 Task: Create a task  Implement a new virtualization system for a company's IT infrastructure , assign it to team member softage.4@softage.net in the project AgileRelay and update the status of the task to  At Risk , set the priority of the task to Medium
Action: Mouse moved to (65, 47)
Screenshot: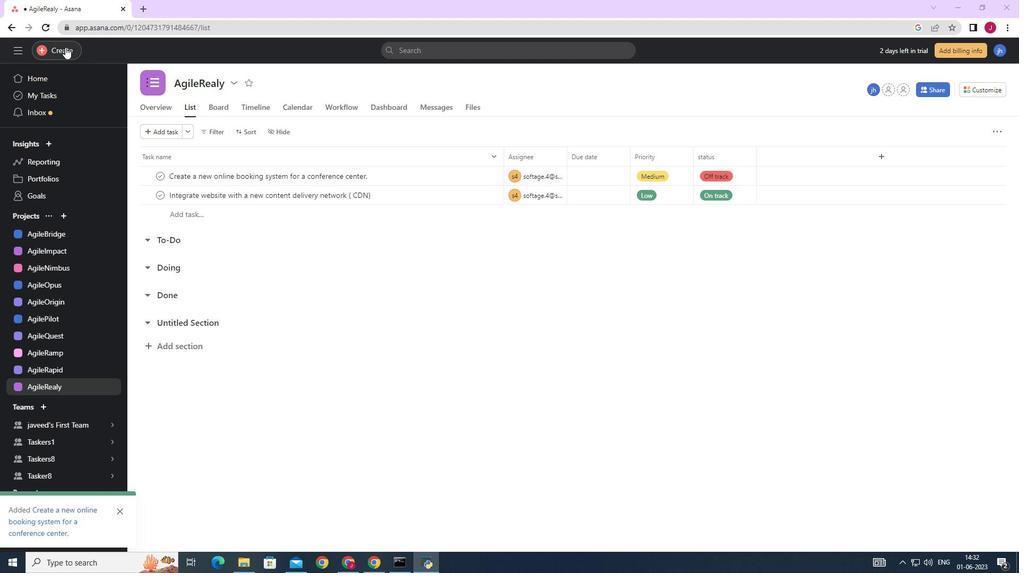 
Action: Mouse pressed left at (65, 47)
Screenshot: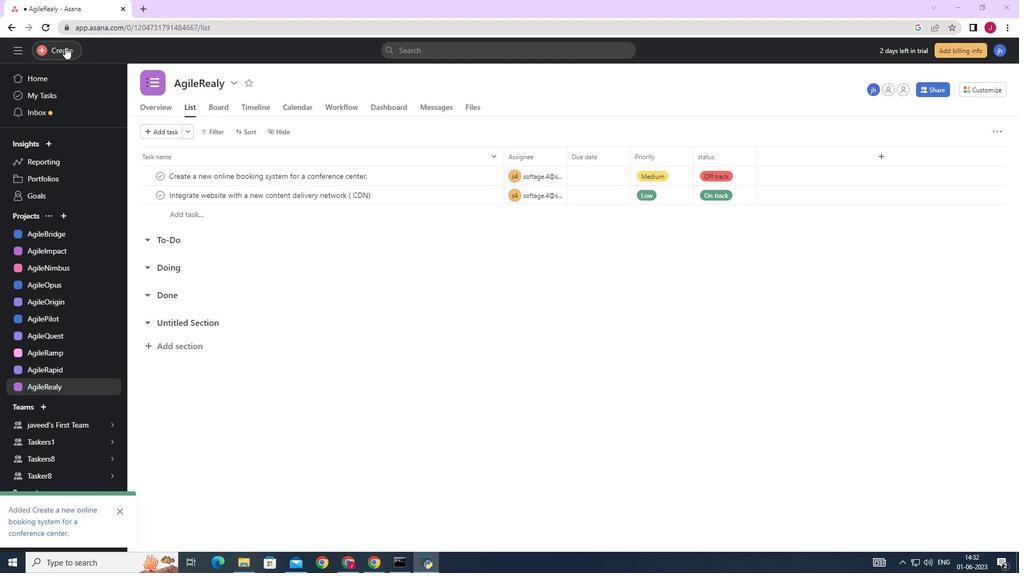 
Action: Mouse moved to (118, 50)
Screenshot: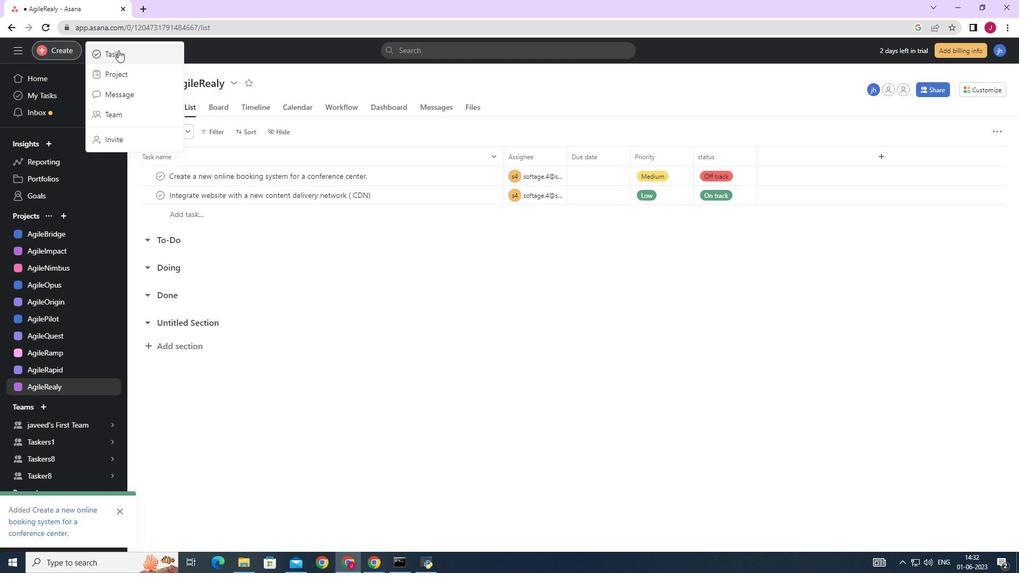 
Action: Mouse pressed left at (118, 50)
Screenshot: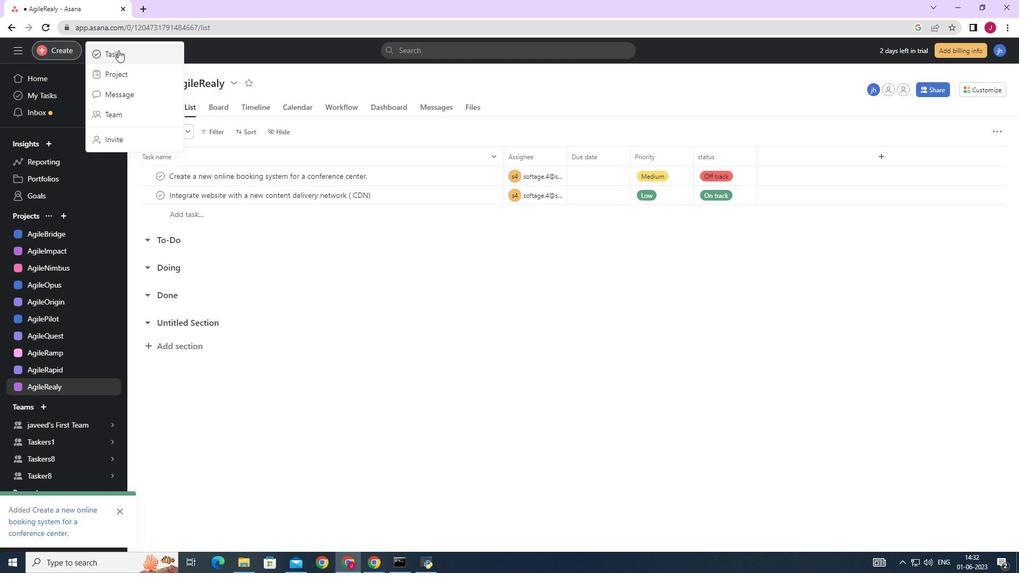 
Action: Mouse moved to (830, 353)
Screenshot: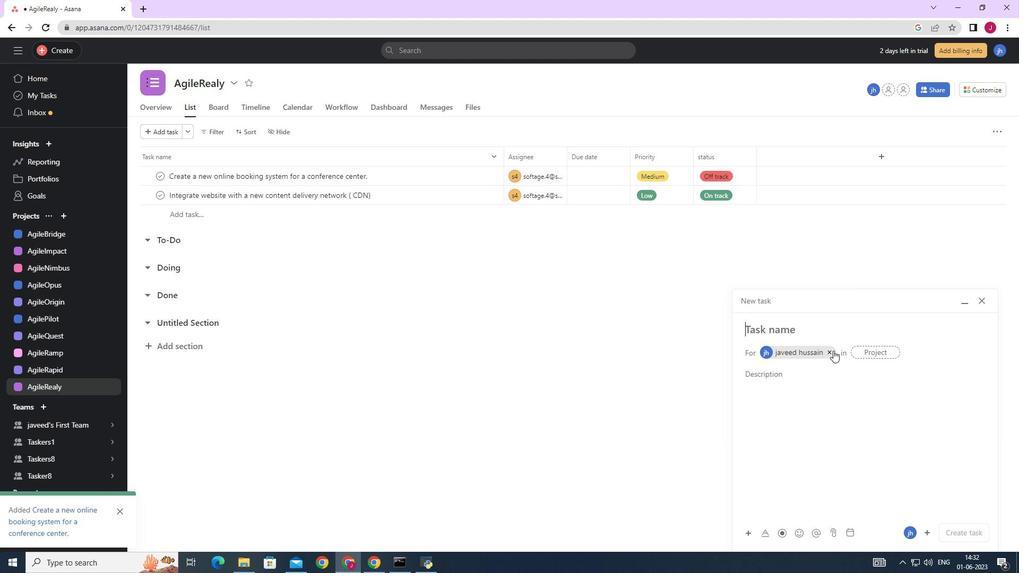 
Action: Mouse pressed left at (830, 353)
Screenshot: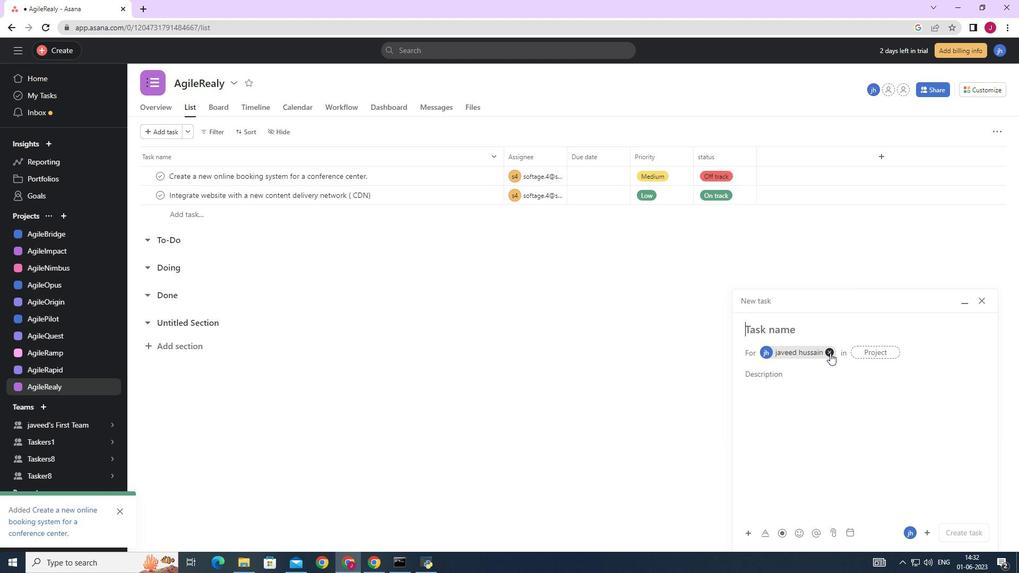 
Action: Mouse moved to (775, 331)
Screenshot: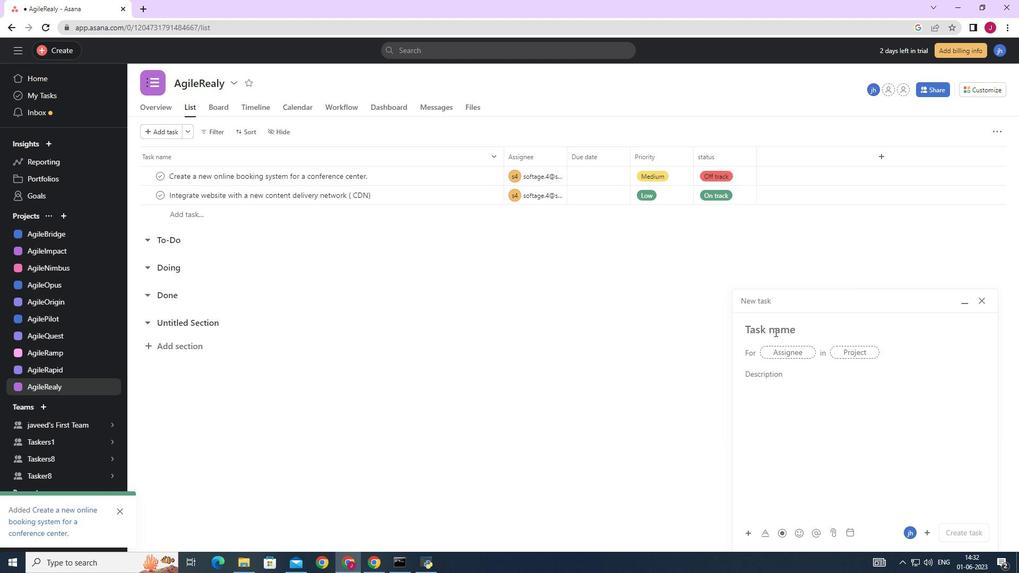 
Action: Mouse pressed left at (775, 331)
Screenshot: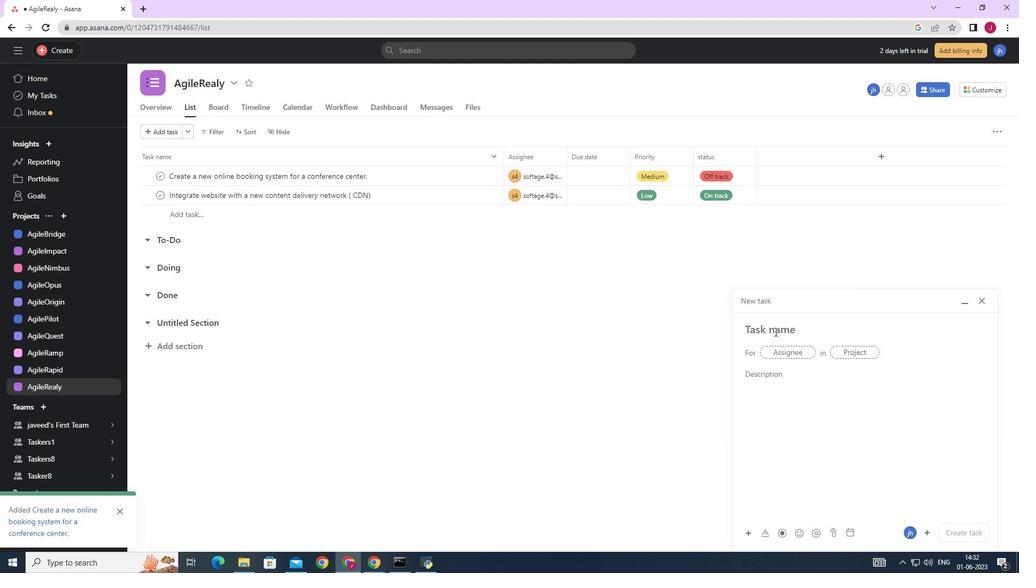 
Action: Key pressed <Key.caps_lock>I<Key.caps_lock>mplement<Key.space>a<Key.space>new<Key.space>virtualization<Key.space>system<Key.space>for<Key.space>a<Key.space>company<Key.space><Key.backspace>s<Key.space><Key.caps_lock>IT<Key.space><Key.caps_lock>ins<Key.backspace>frastructure
Screenshot: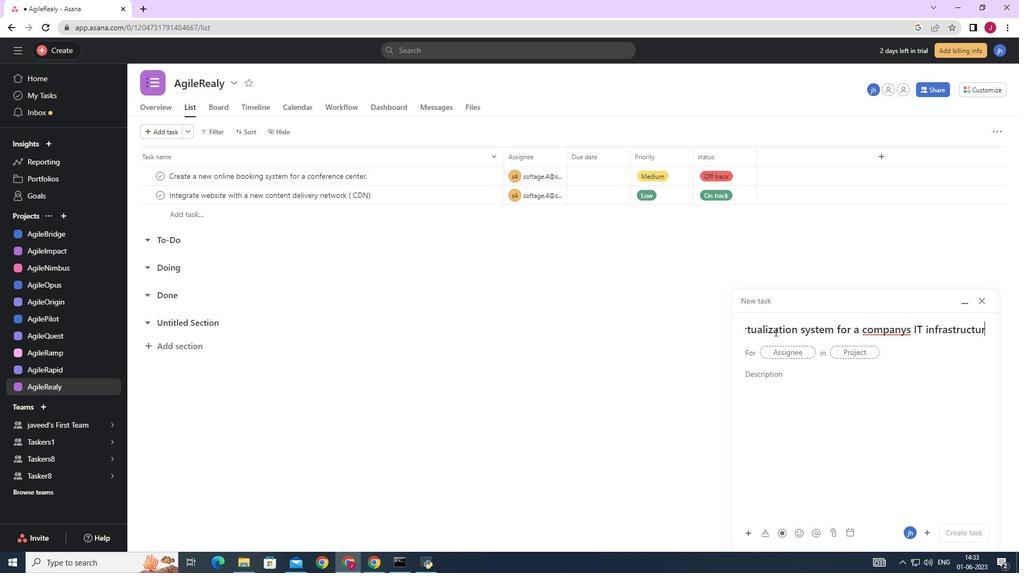 
Action: Mouse moved to (887, 330)
Screenshot: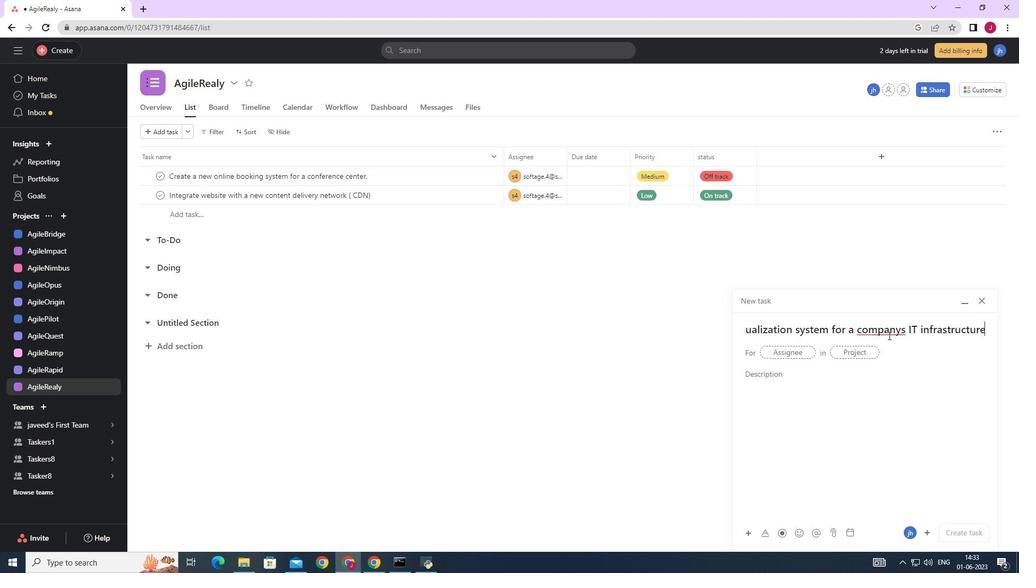 
Action: Mouse pressed right at (887, 330)
Screenshot: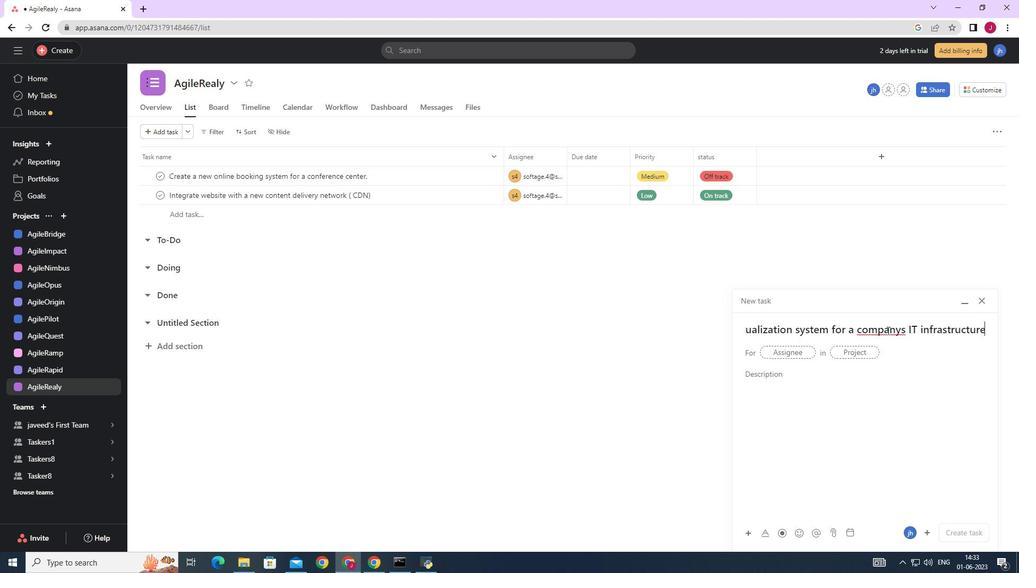 
Action: Mouse moved to (902, 337)
Screenshot: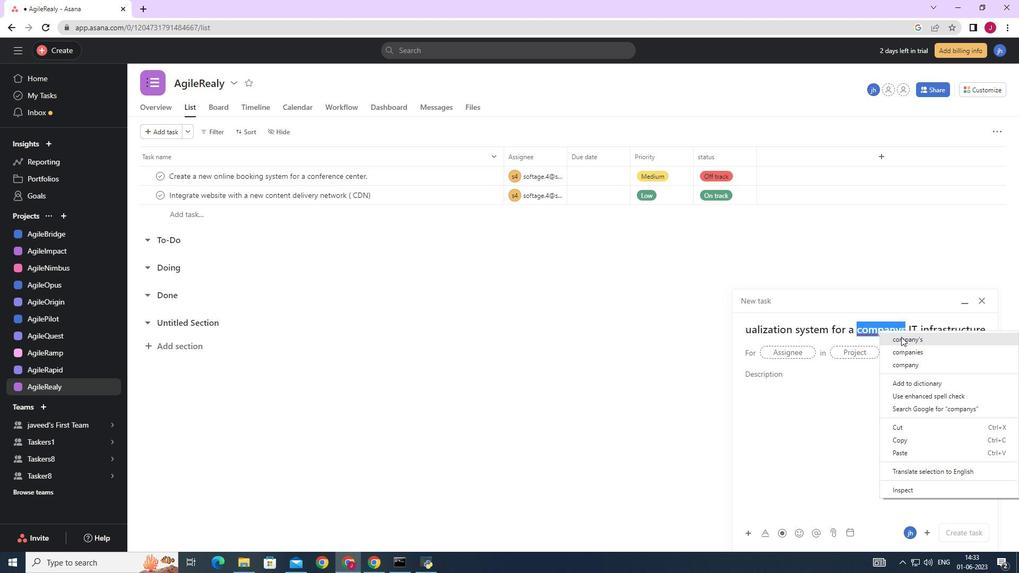 
Action: Mouse pressed left at (902, 337)
Screenshot: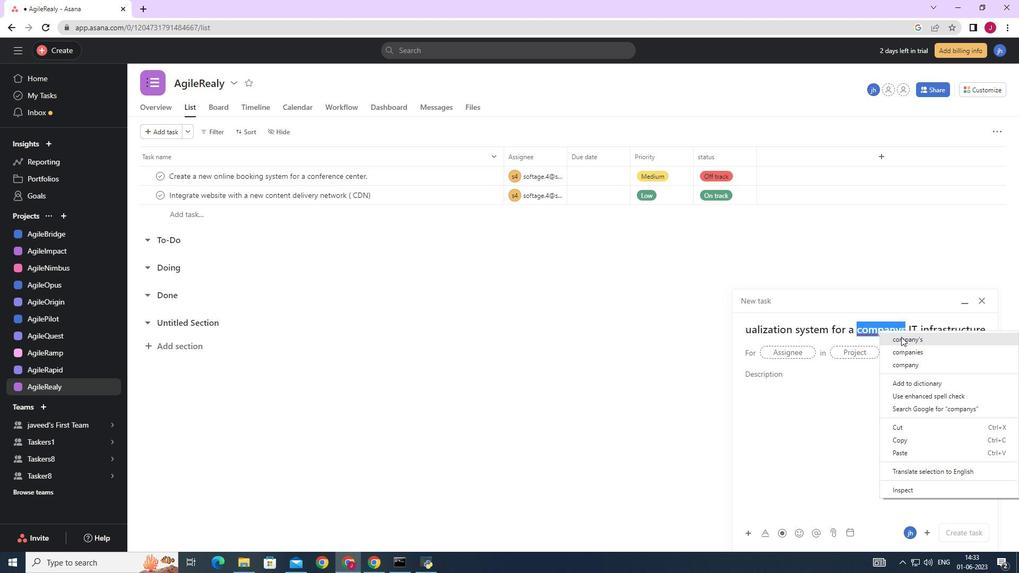 
Action: Mouse moved to (778, 355)
Screenshot: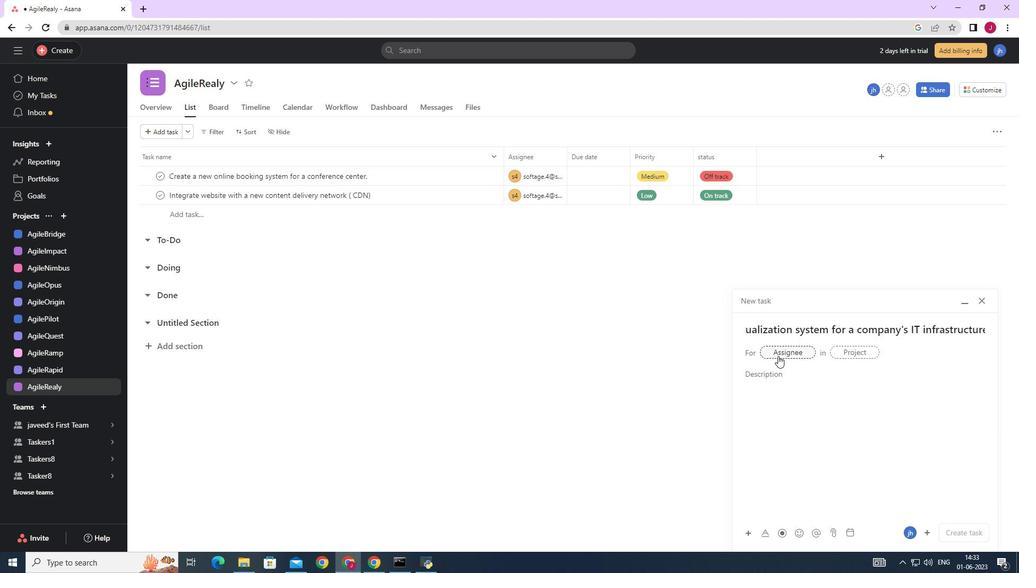 
Action: Mouse pressed left at (778, 355)
Screenshot: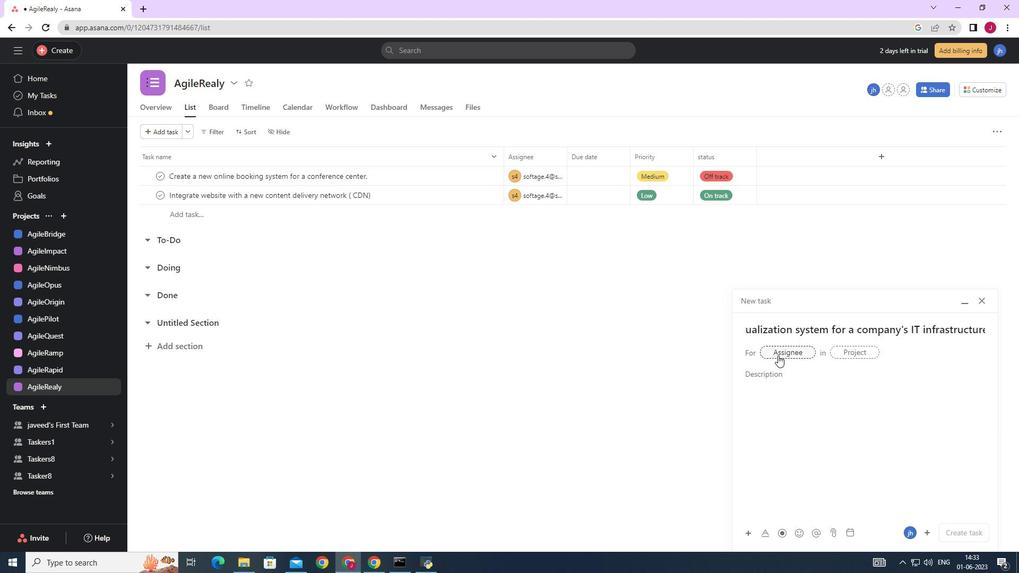 
Action: Key pressed softage.<Key.f4>
Screenshot: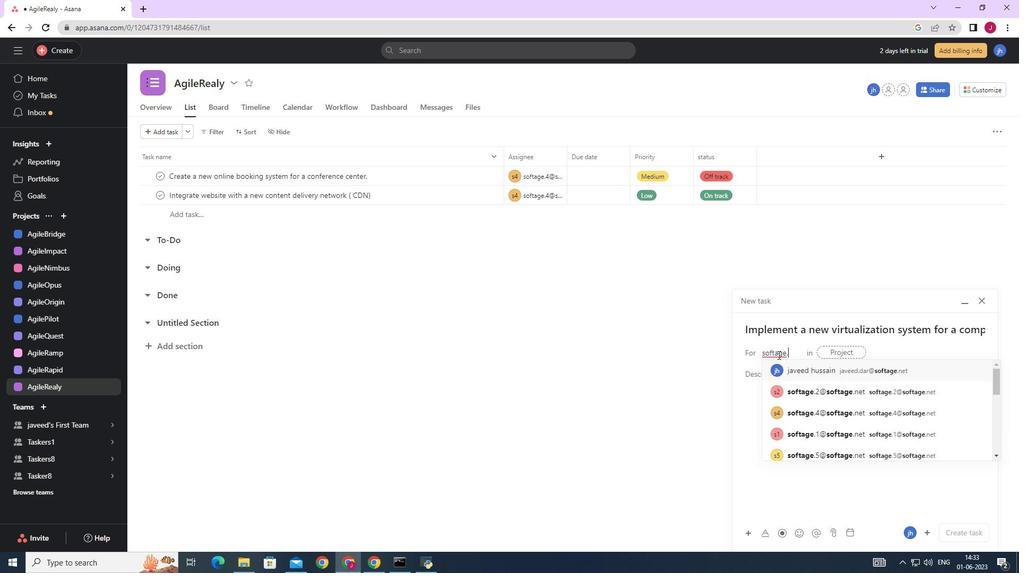 
Action: Mouse moved to (801, 355)
Screenshot: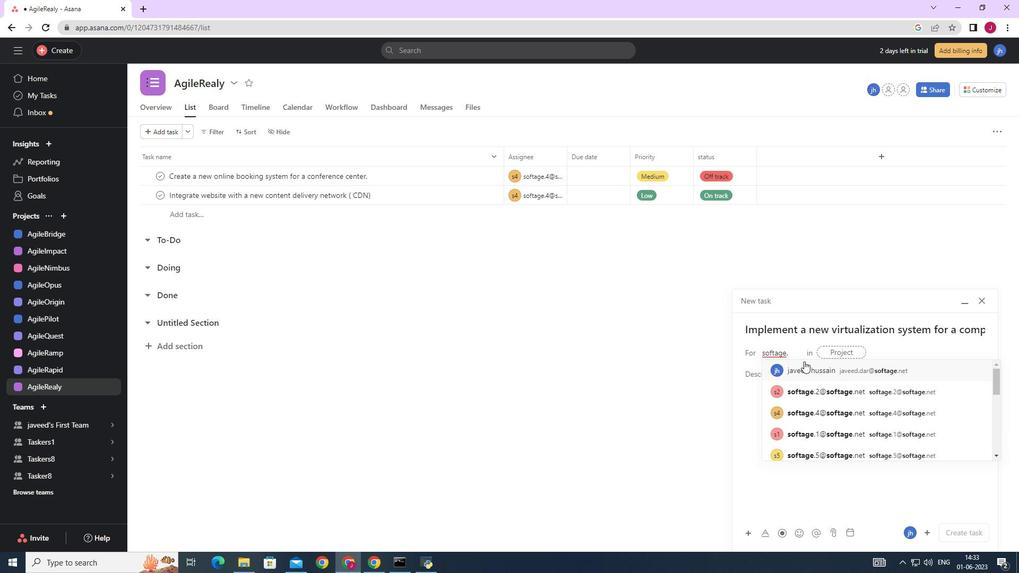 
Action: Key pressed <Key.f4>4
Screenshot: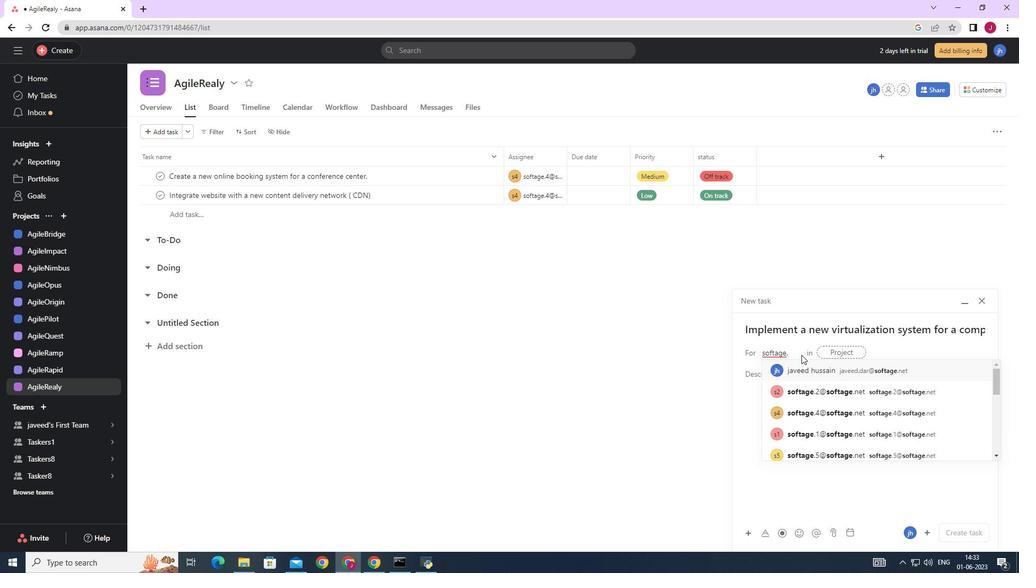 
Action: Mouse moved to (810, 367)
Screenshot: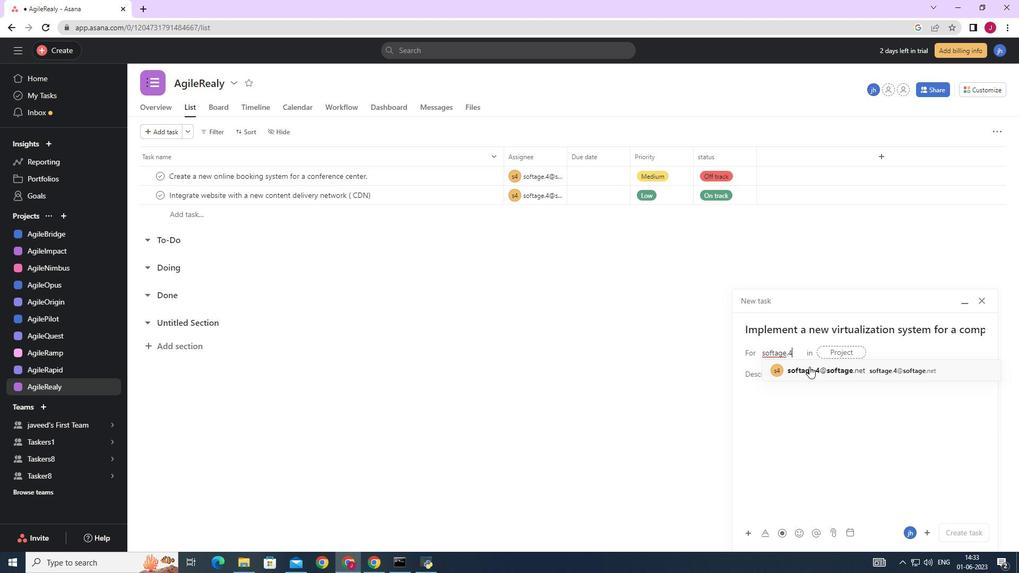 
Action: Mouse pressed left at (810, 367)
Screenshot: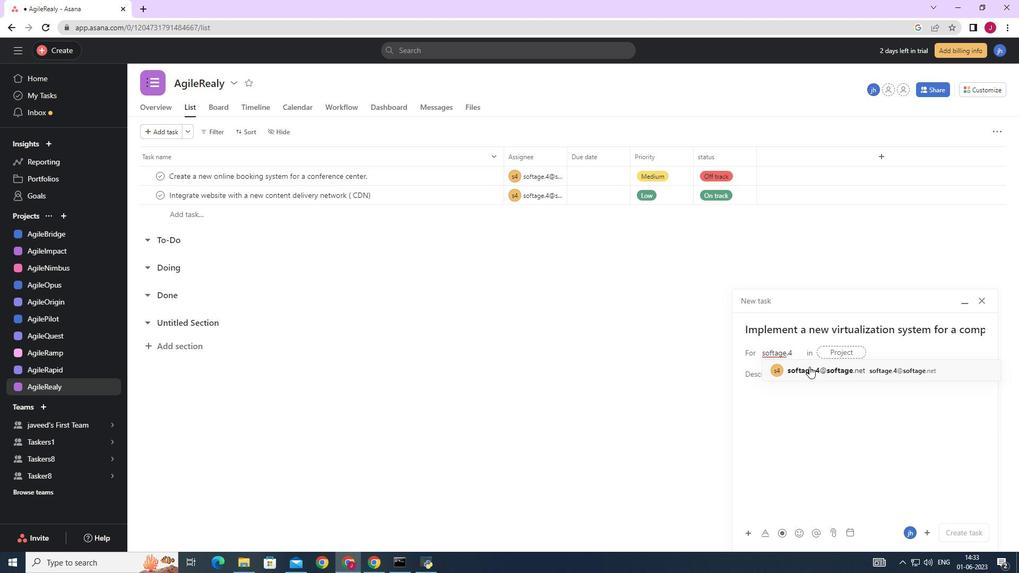 
Action: Mouse moved to (696, 369)
Screenshot: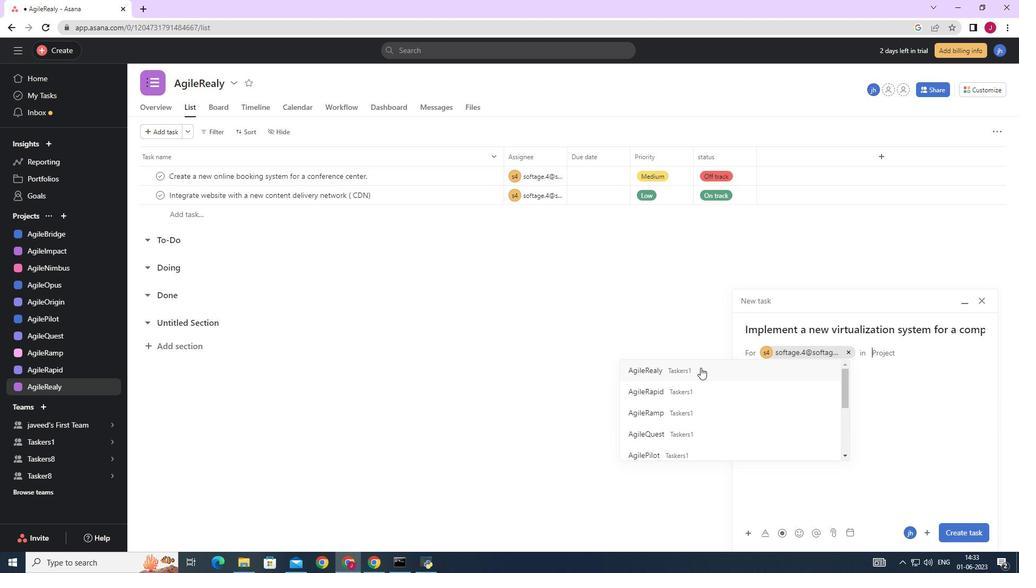 
Action: Mouse pressed left at (696, 369)
Screenshot: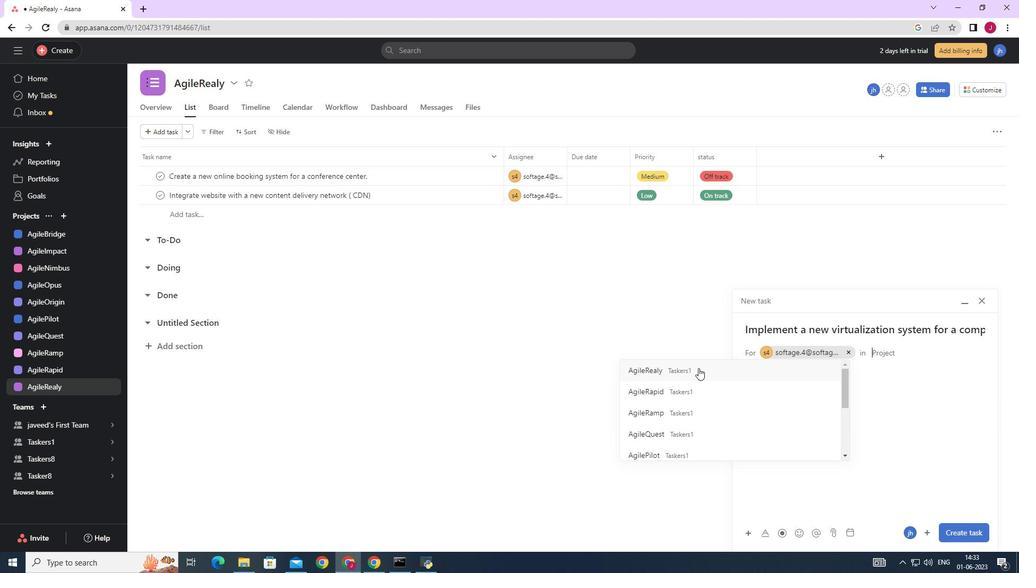 
Action: Mouse moved to (801, 377)
Screenshot: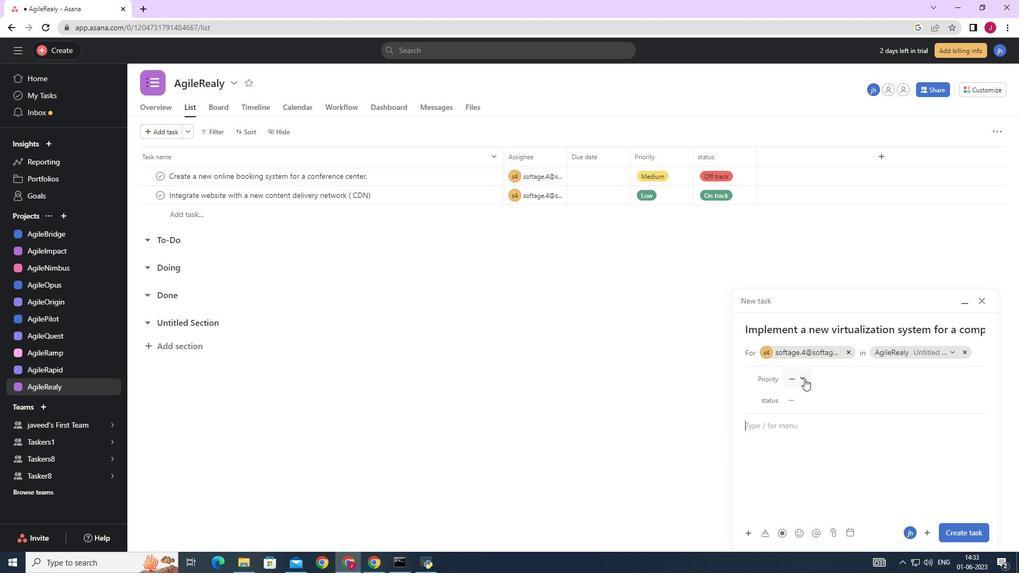 
Action: Mouse pressed left at (801, 377)
Screenshot: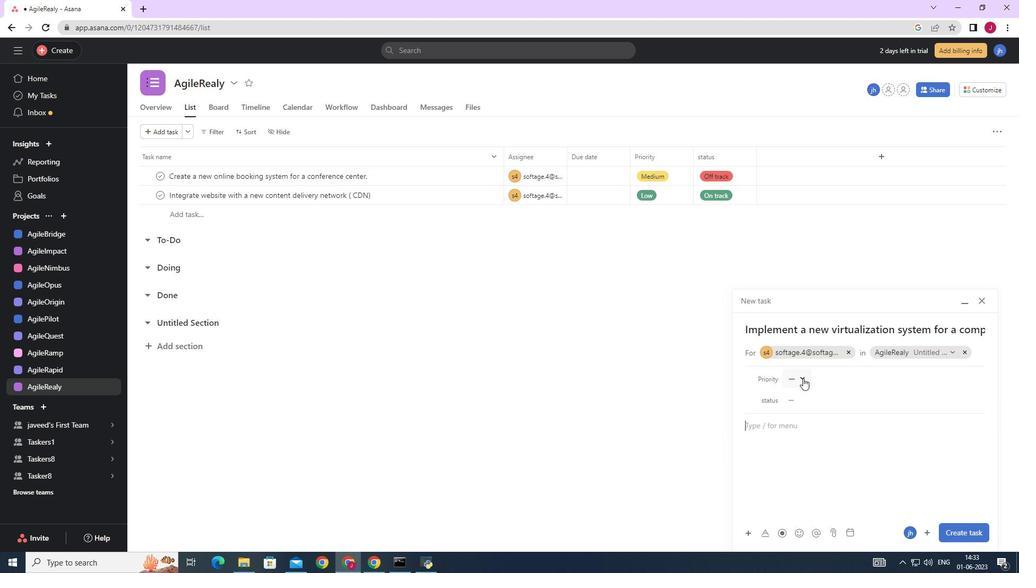 
Action: Mouse moved to (824, 432)
Screenshot: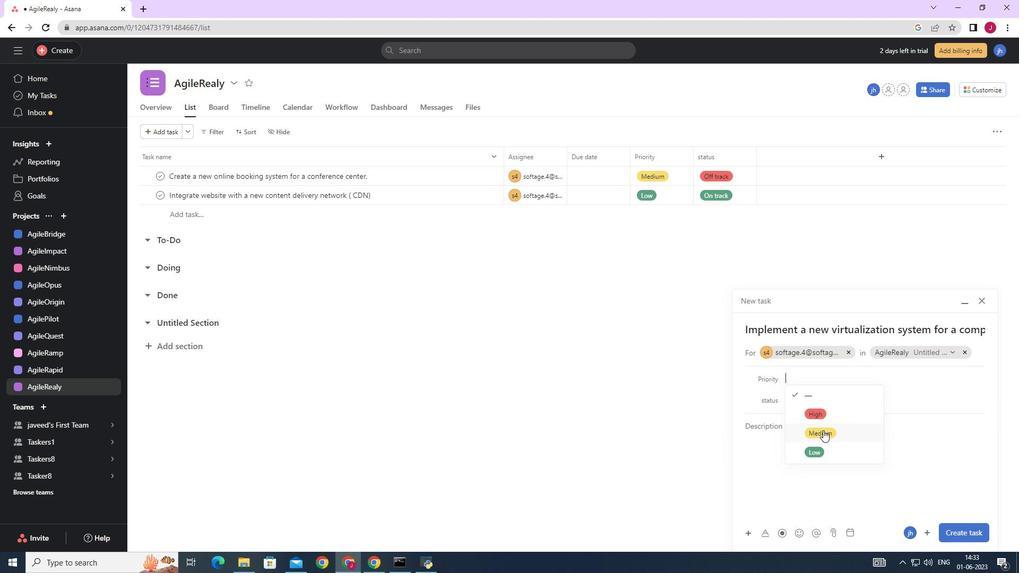 
Action: Mouse pressed left at (824, 432)
Screenshot: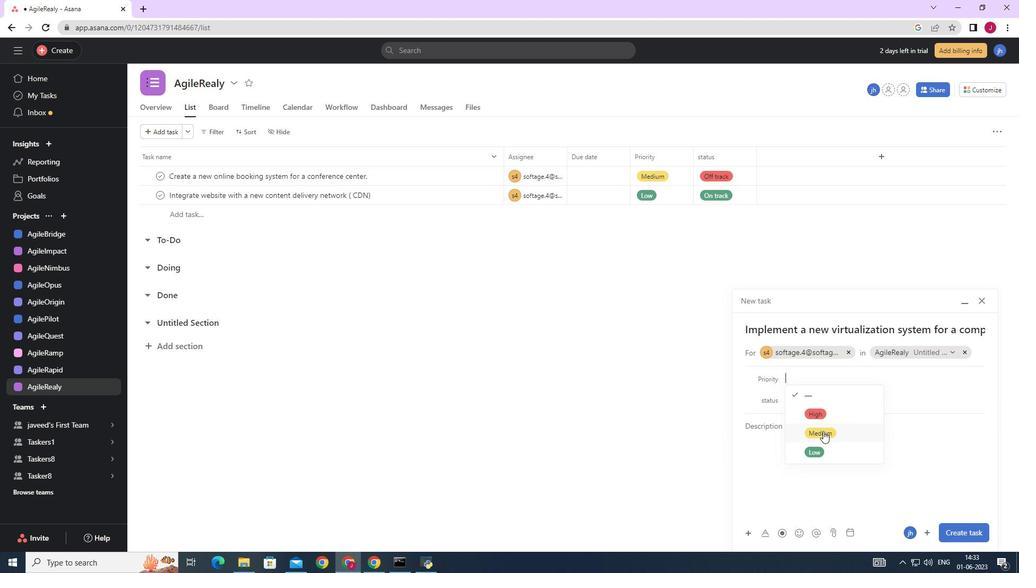 
Action: Mouse moved to (807, 398)
Screenshot: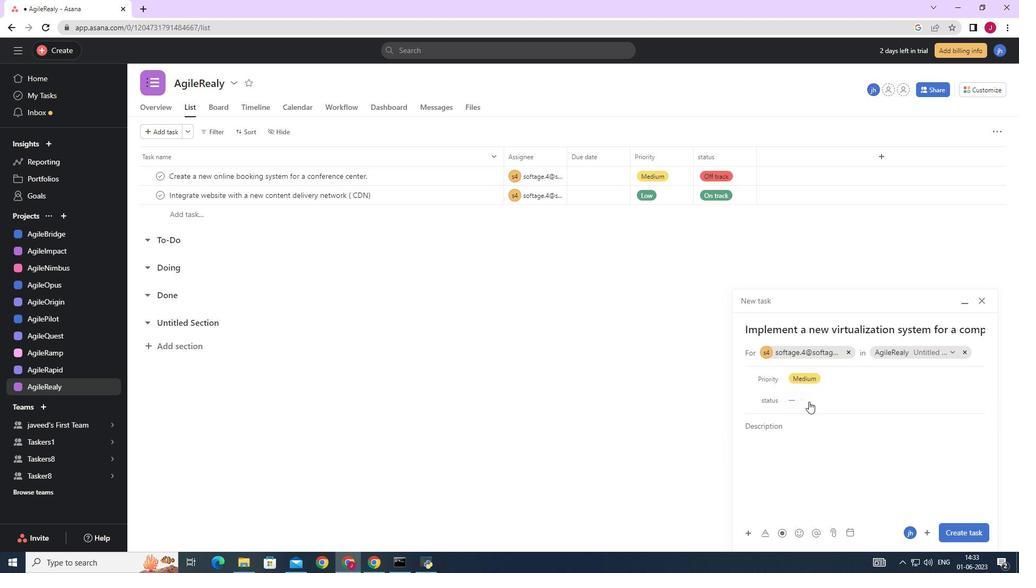 
Action: Mouse pressed left at (807, 398)
Screenshot: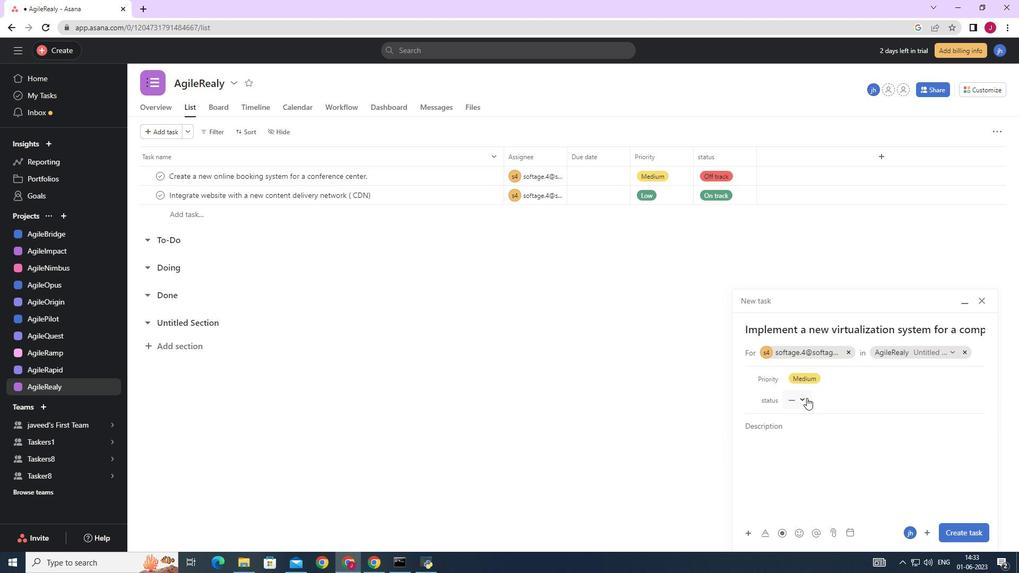 
Action: Mouse moved to (813, 468)
Screenshot: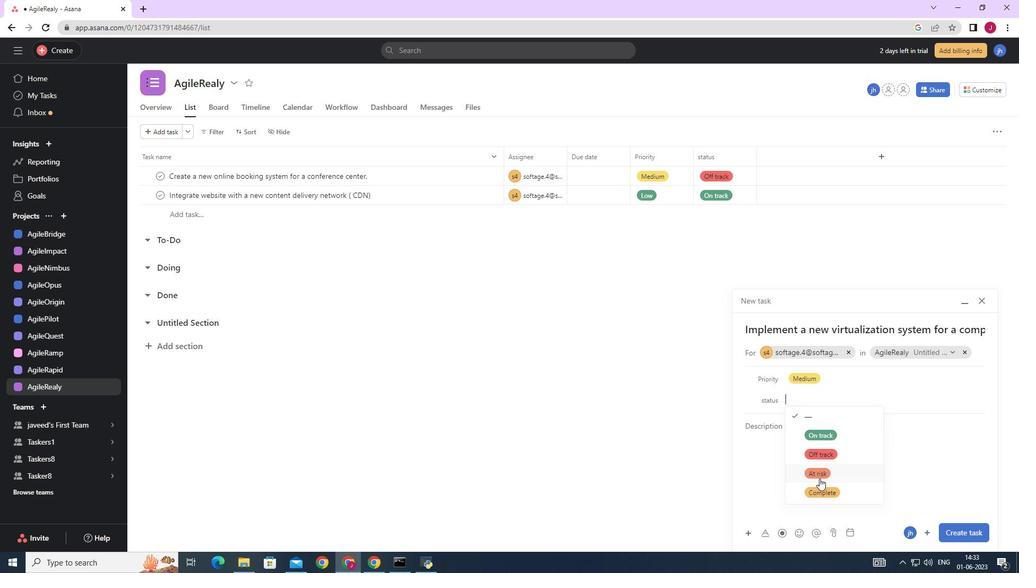 
Action: Mouse pressed left at (813, 468)
Screenshot: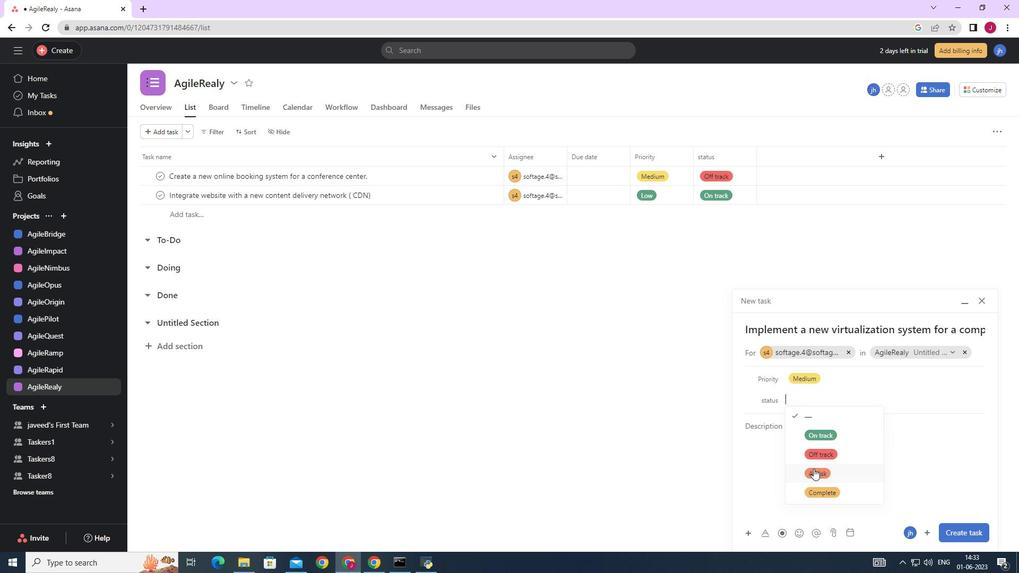 
Action: Mouse moved to (972, 531)
Screenshot: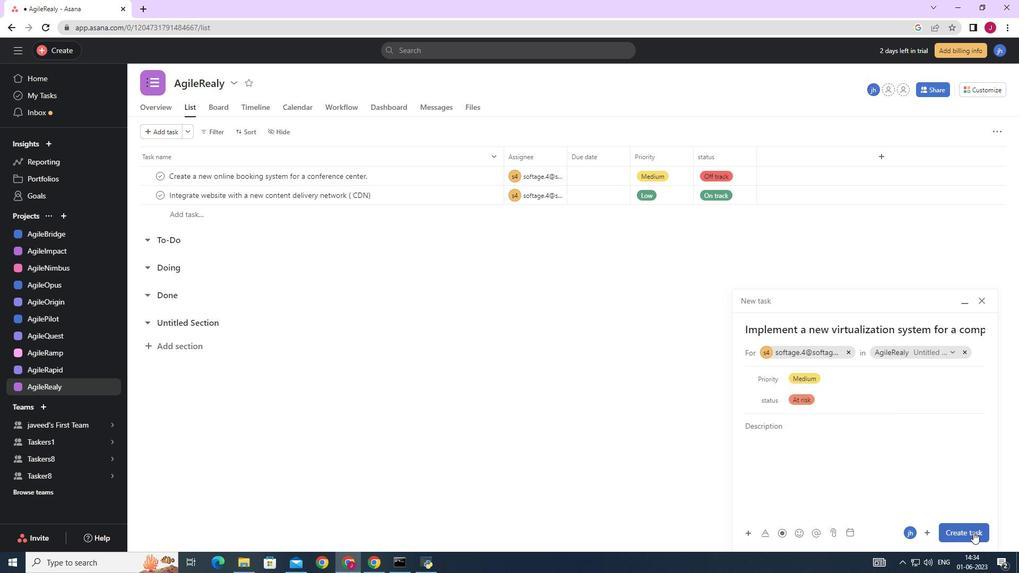 
Action: Mouse pressed left at (972, 531)
Screenshot: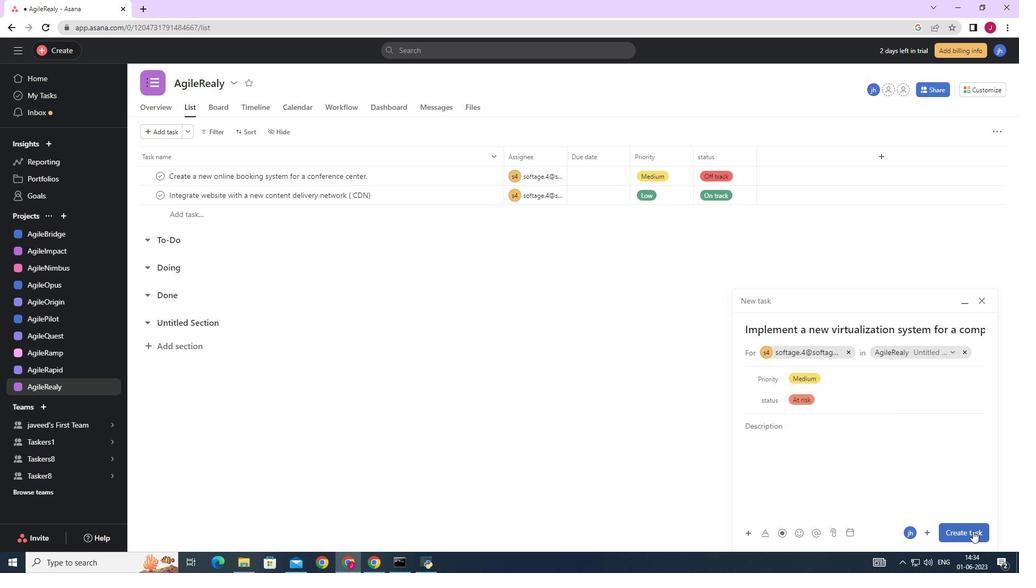 
Action: Mouse moved to (966, 524)
Screenshot: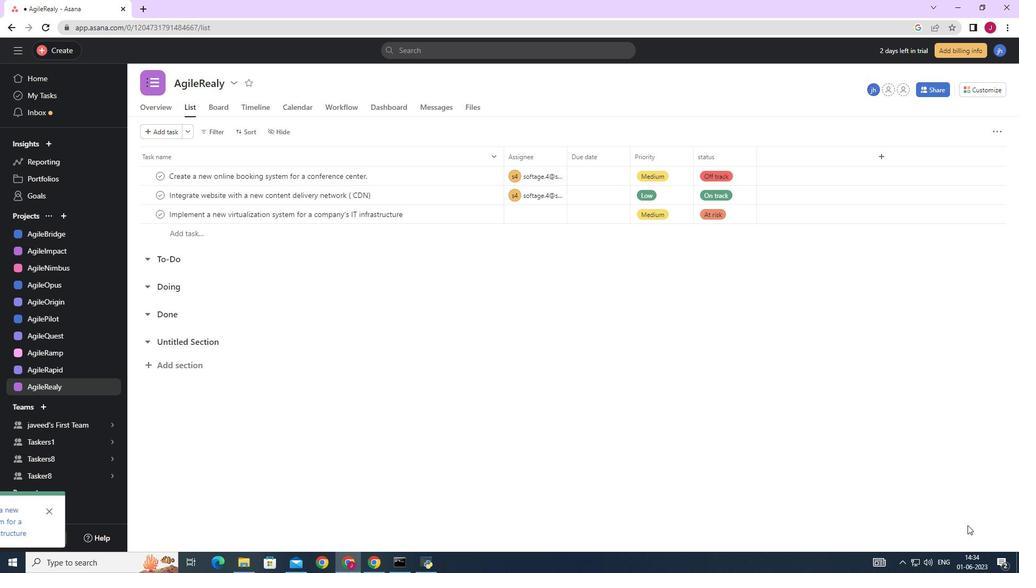 
